 Task: Set FOURCC code of raw input format in raw audio demuxer to s16!
Action: Mouse moved to (115, 14)
Screenshot: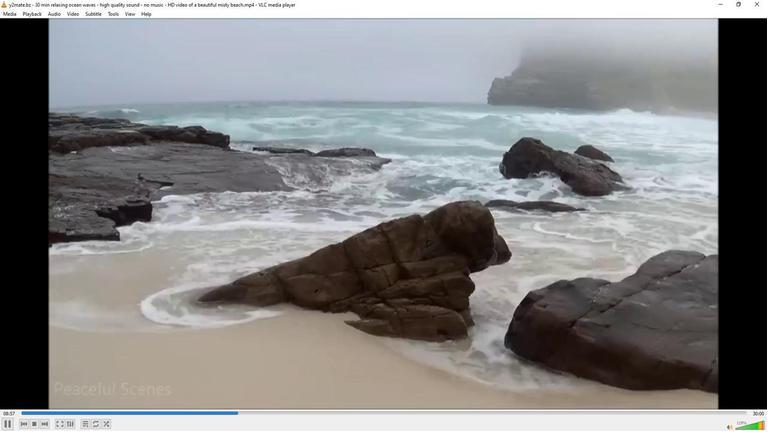
Action: Mouse pressed left at (115, 14)
Screenshot: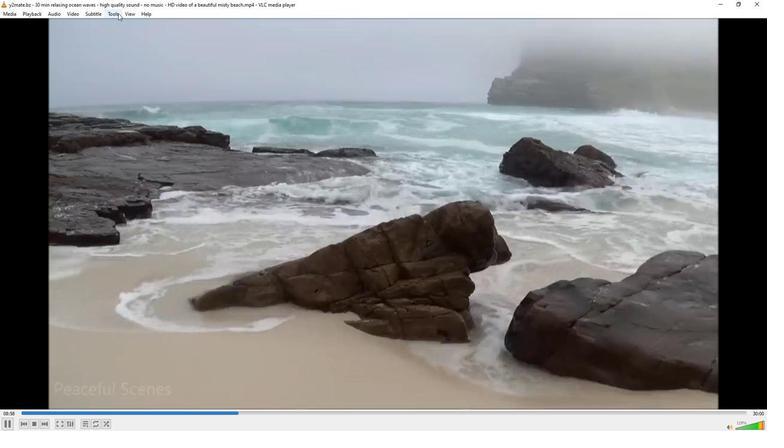 
Action: Mouse moved to (140, 112)
Screenshot: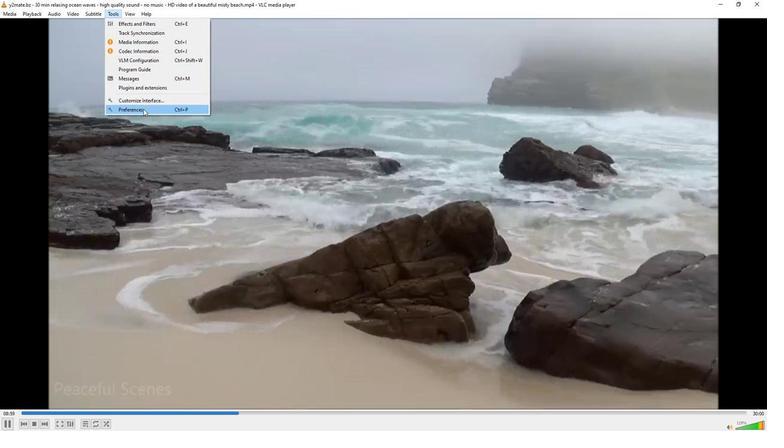 
Action: Mouse pressed left at (140, 112)
Screenshot: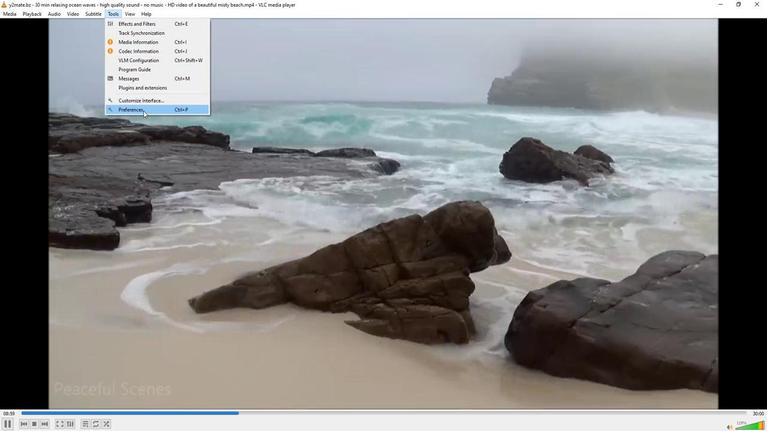 
Action: Mouse moved to (215, 333)
Screenshot: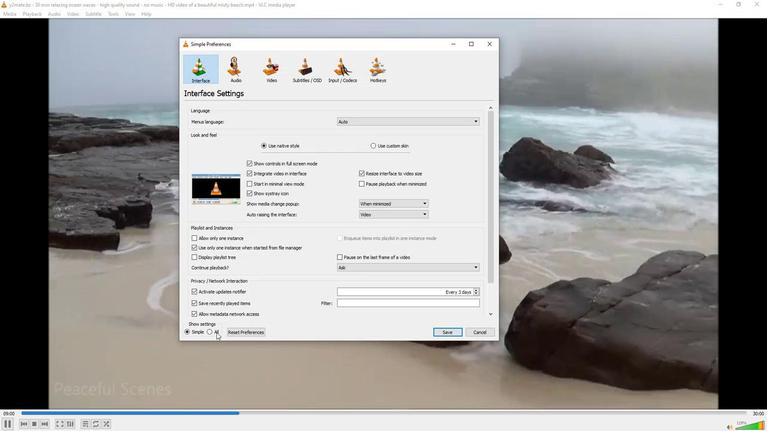 
Action: Mouse pressed left at (215, 333)
Screenshot: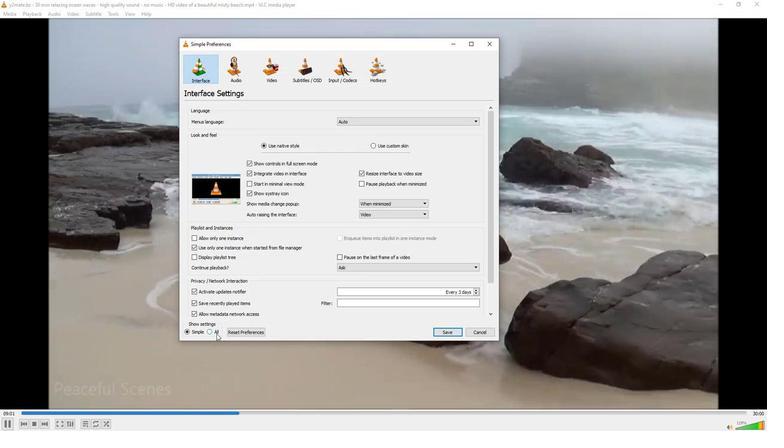 
Action: Mouse moved to (194, 221)
Screenshot: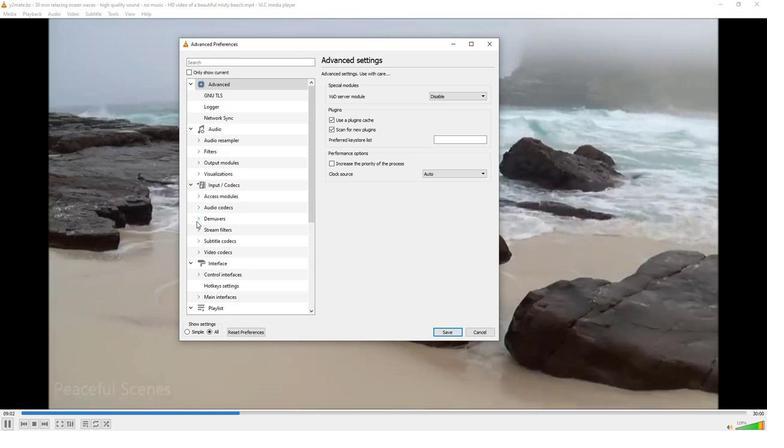 
Action: Mouse pressed left at (194, 221)
Screenshot: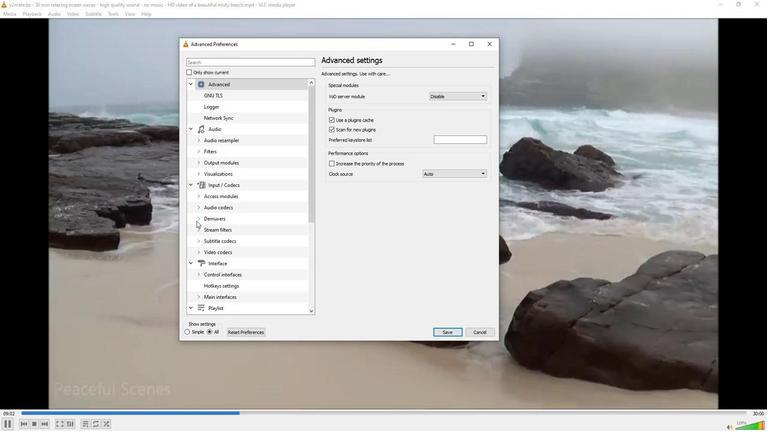 
Action: Mouse moved to (235, 263)
Screenshot: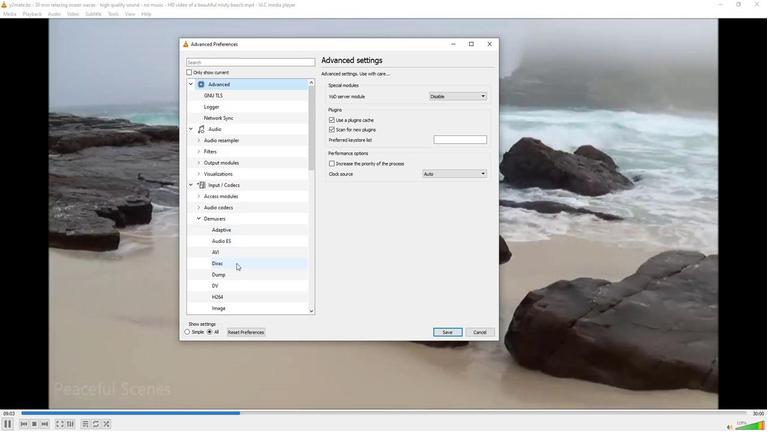 
Action: Mouse scrolled (235, 263) with delta (0, 0)
Screenshot: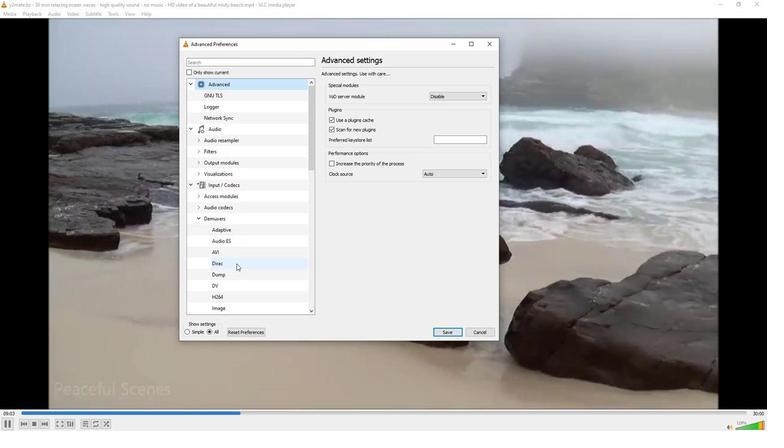 
Action: Mouse scrolled (235, 263) with delta (0, 0)
Screenshot: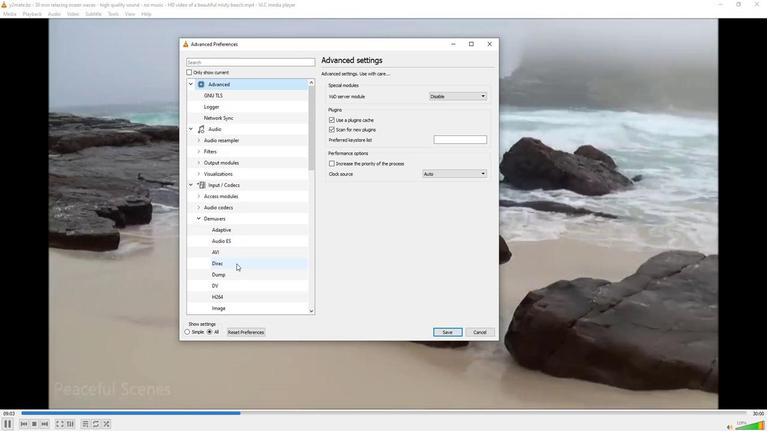 
Action: Mouse scrolled (235, 263) with delta (0, 0)
Screenshot: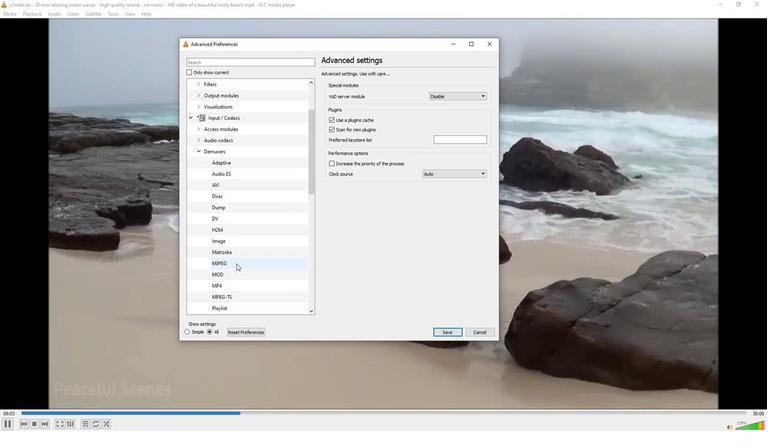 
Action: Mouse moved to (239, 296)
Screenshot: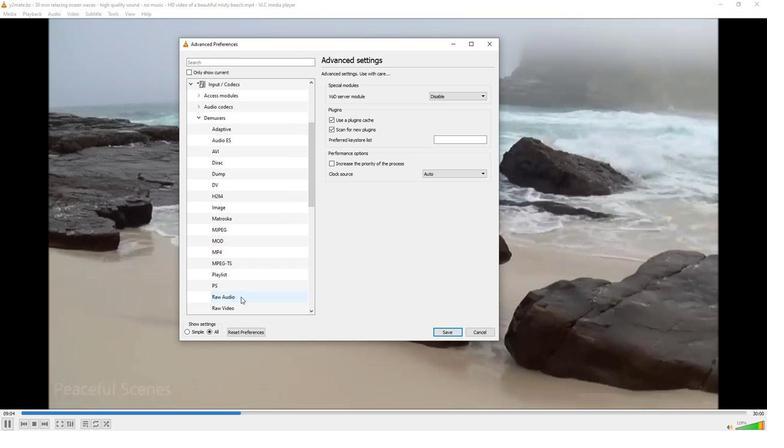 
Action: Mouse pressed left at (239, 296)
Screenshot: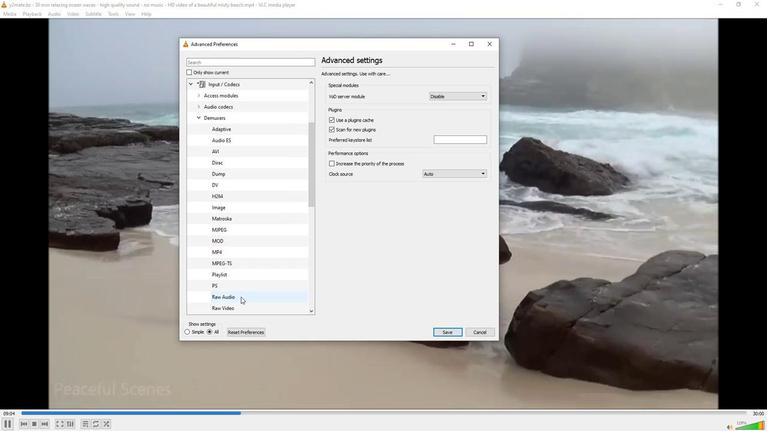 
Action: Mouse moved to (447, 109)
Screenshot: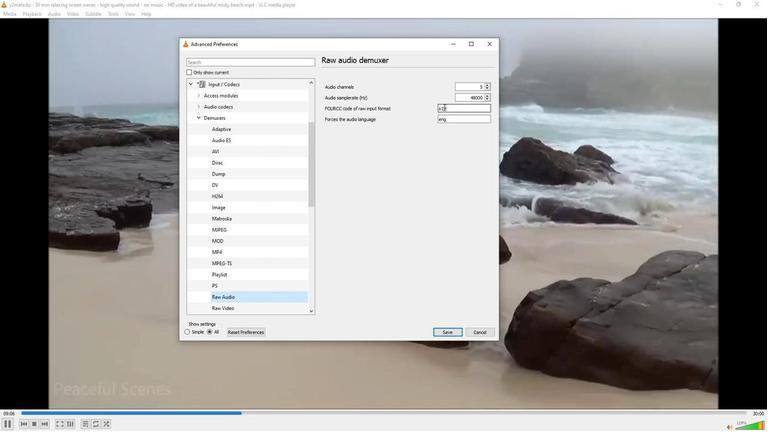 
Action: Mouse pressed left at (447, 109)
Screenshot: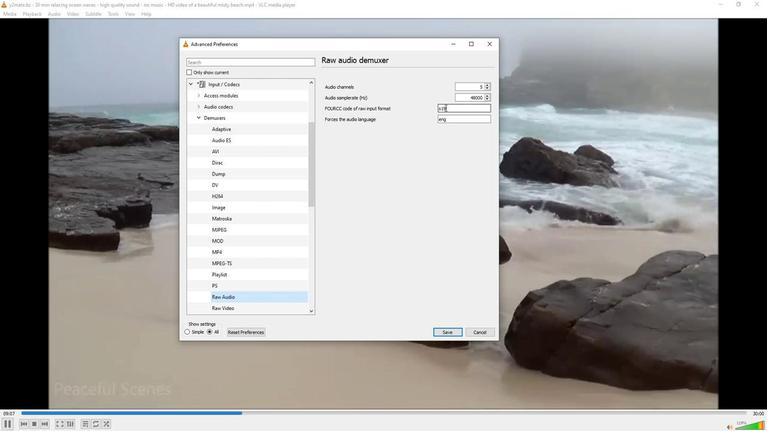 
Action: Mouse moved to (446, 109)
Screenshot: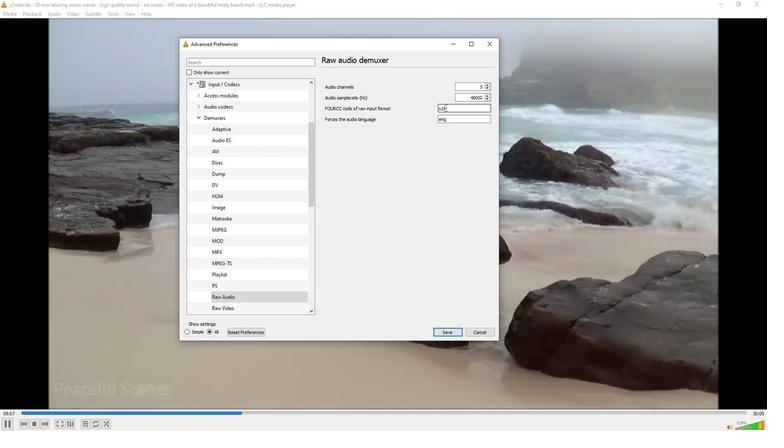 
Action: Key pressed <Key.backspace>6
Screenshot: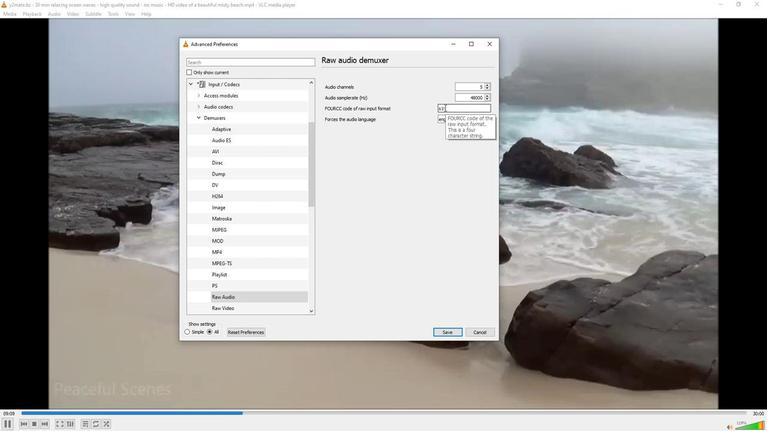 
Action: Mouse moved to (283, 214)
Screenshot: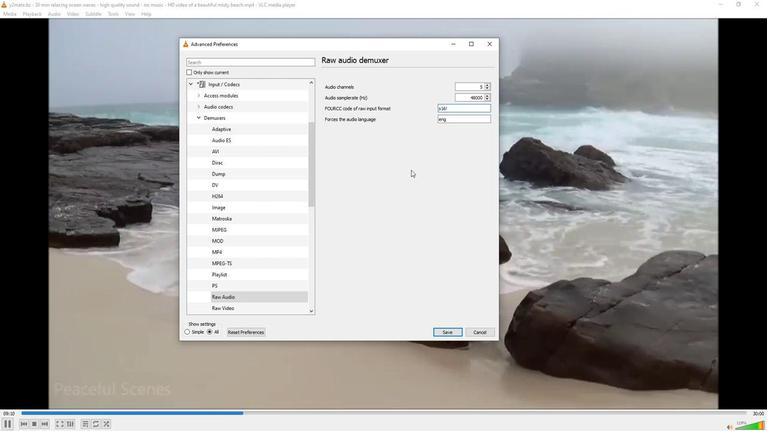 
